 Task: Filter people by profile language Spanish.
Action: Mouse moved to (334, 69)
Screenshot: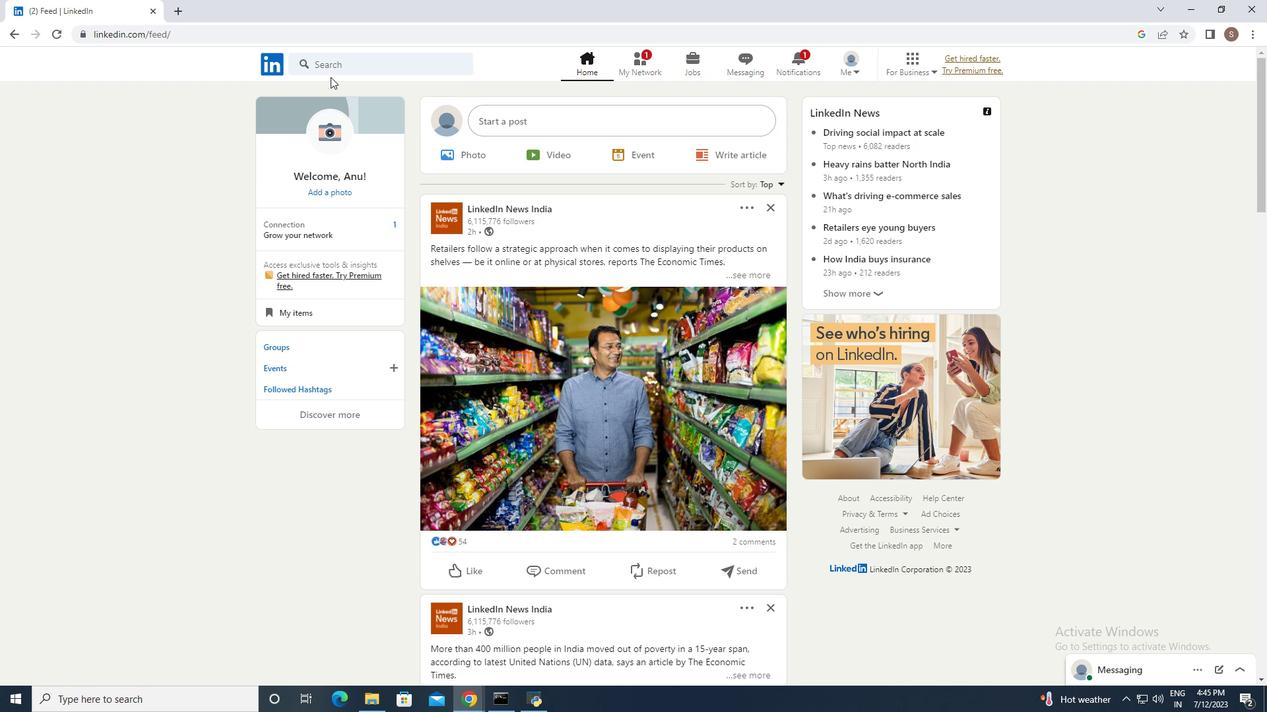 
Action: Mouse pressed left at (334, 69)
Screenshot: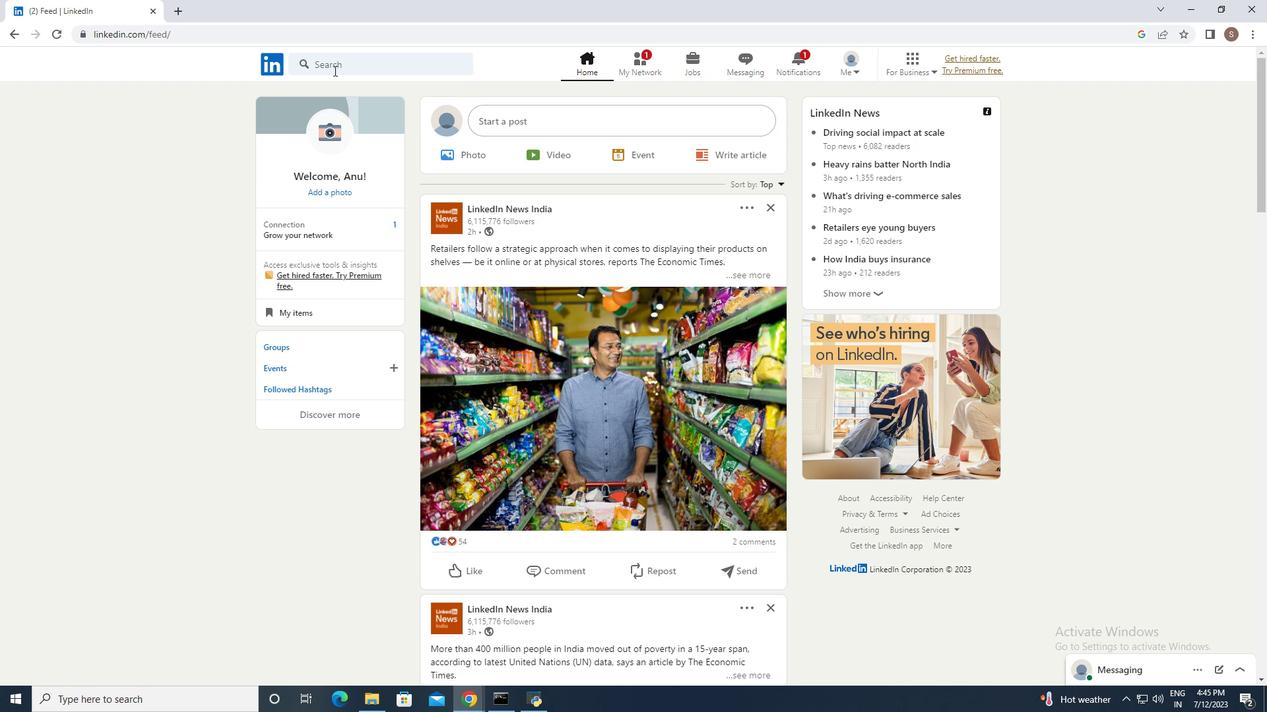 
Action: Mouse moved to (334, 180)
Screenshot: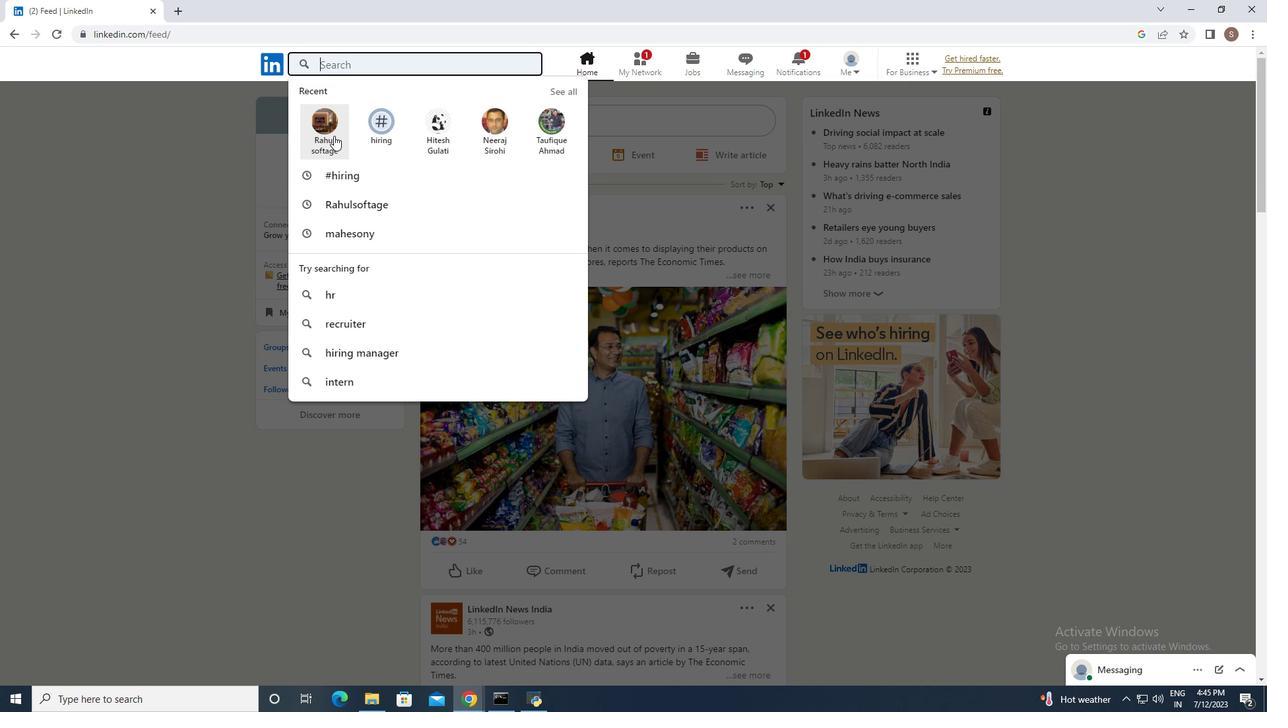 
Action: Mouse pressed left at (334, 180)
Screenshot: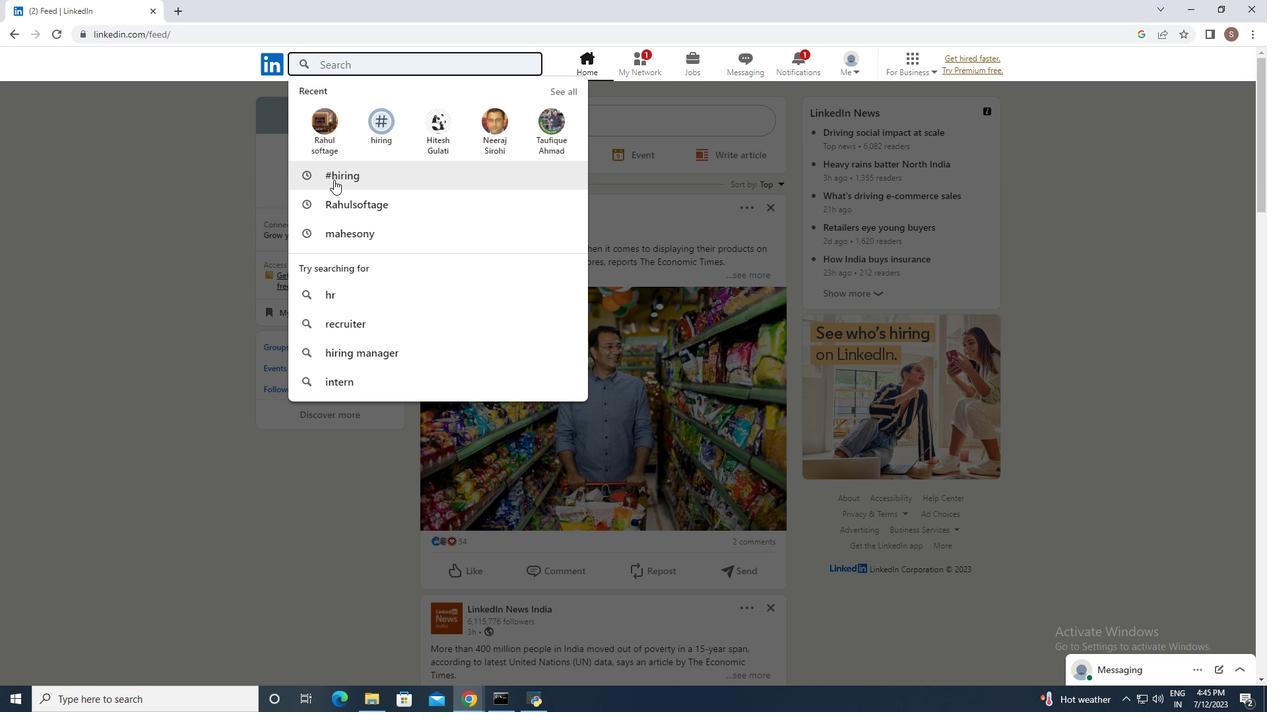 
Action: Mouse moved to (351, 97)
Screenshot: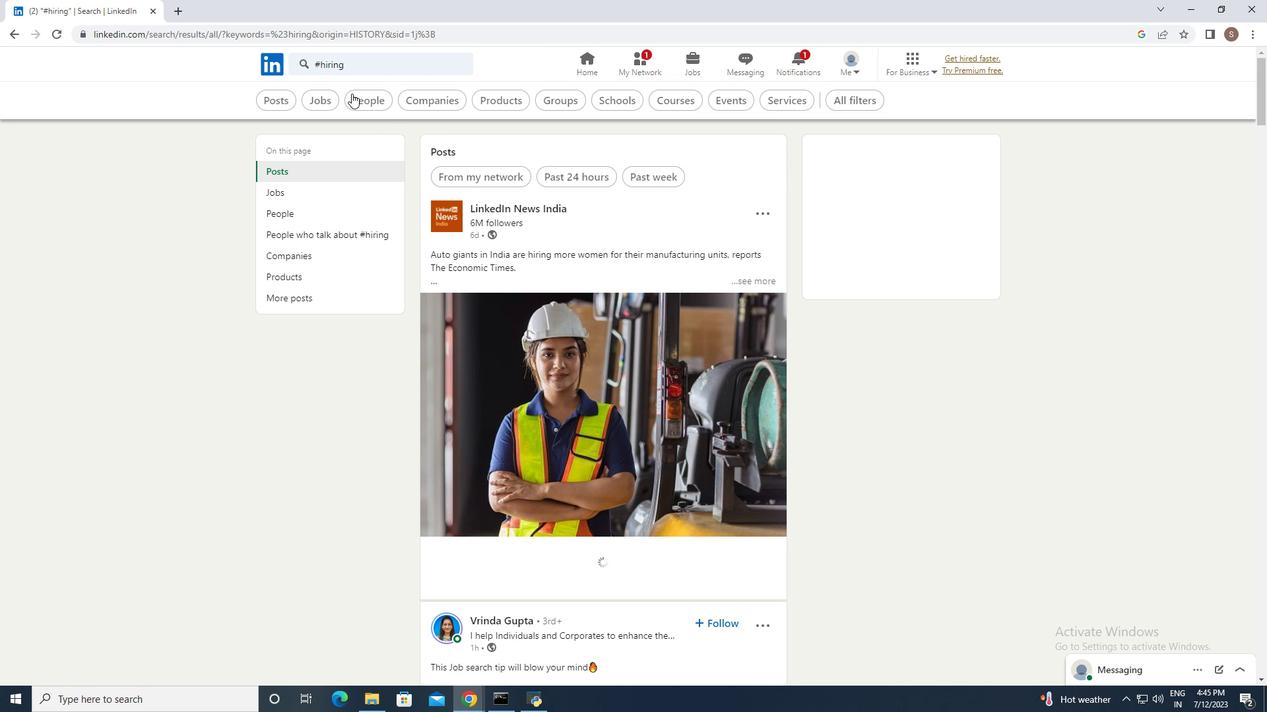 
Action: Mouse pressed left at (351, 97)
Screenshot: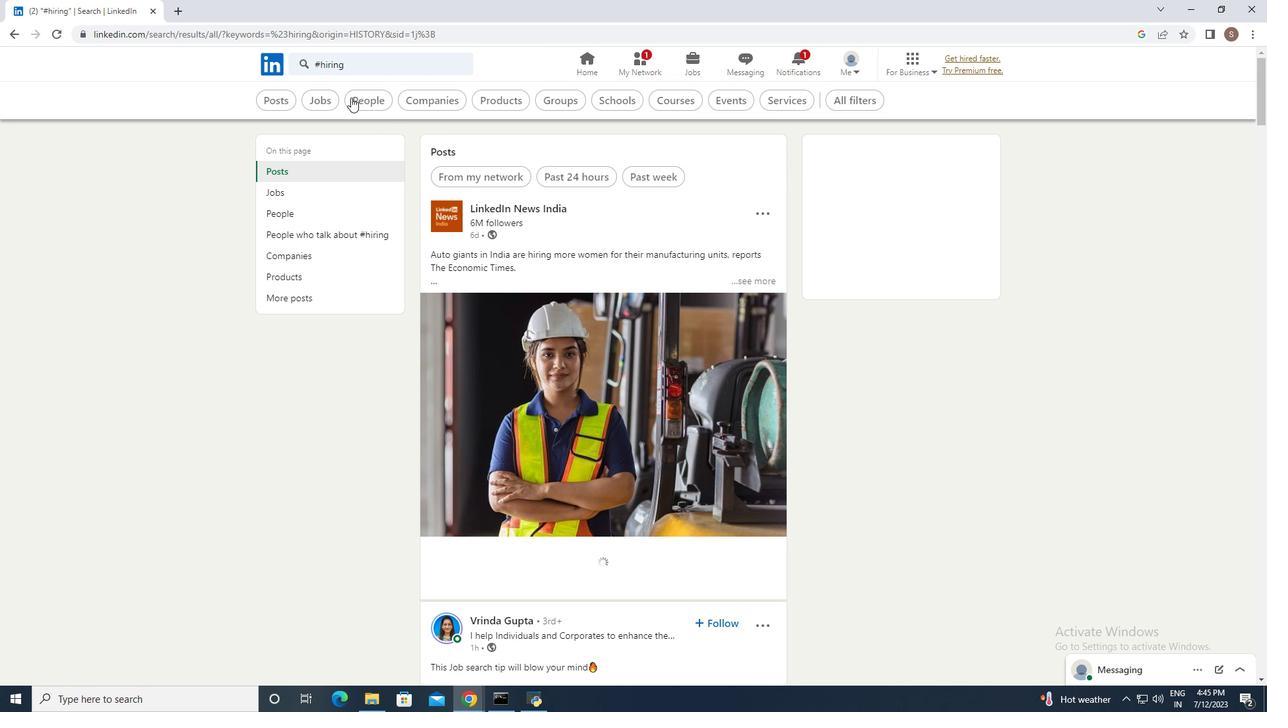 
Action: Mouse moved to (650, 98)
Screenshot: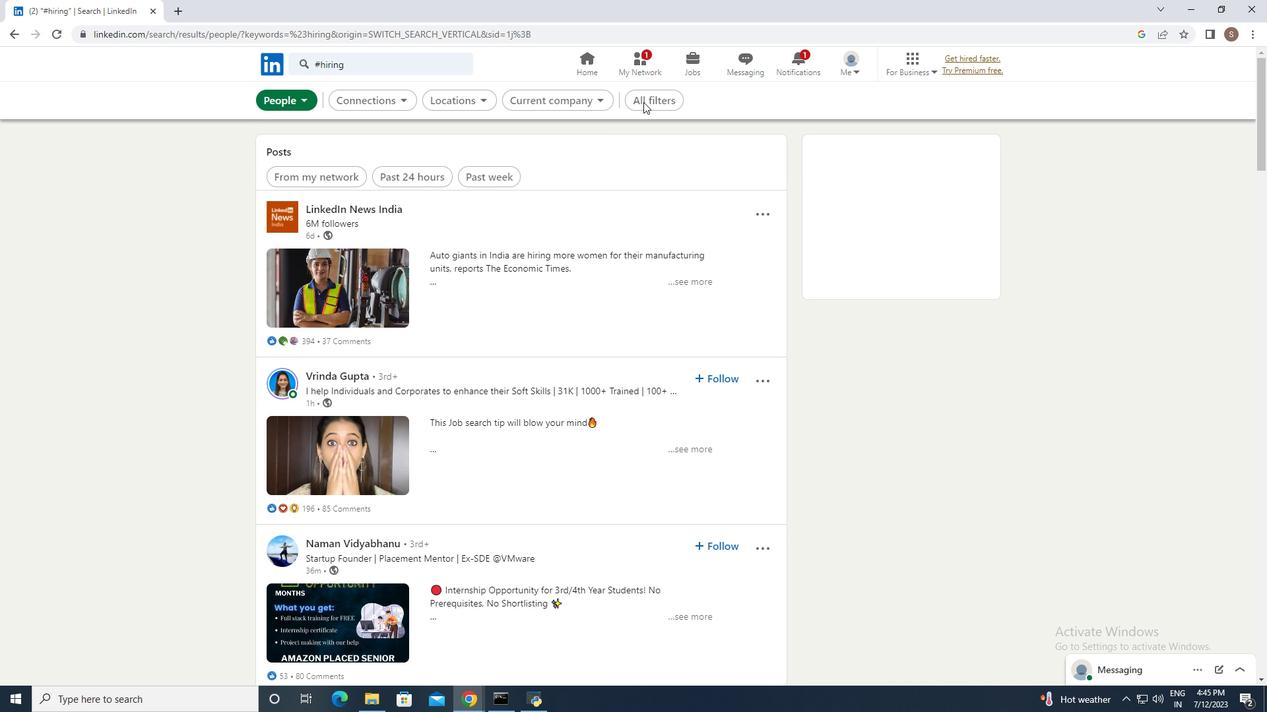 
Action: Mouse pressed left at (650, 98)
Screenshot: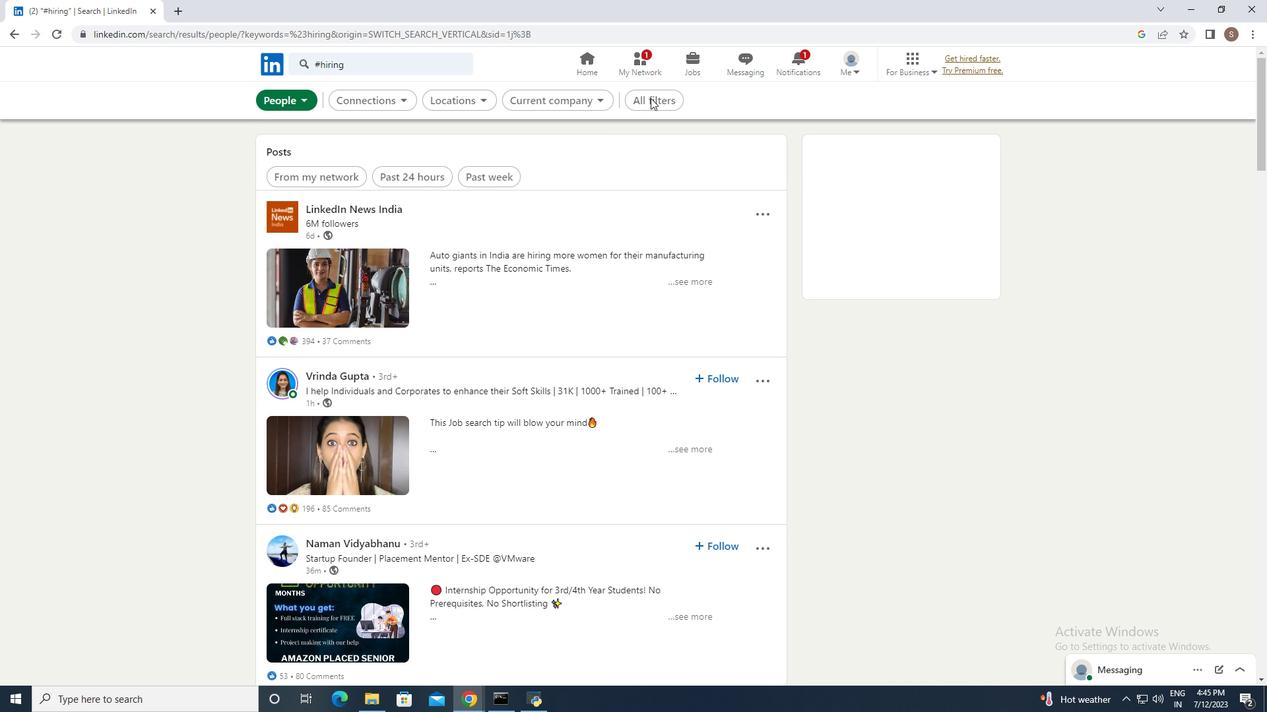 
Action: Mouse moved to (965, 406)
Screenshot: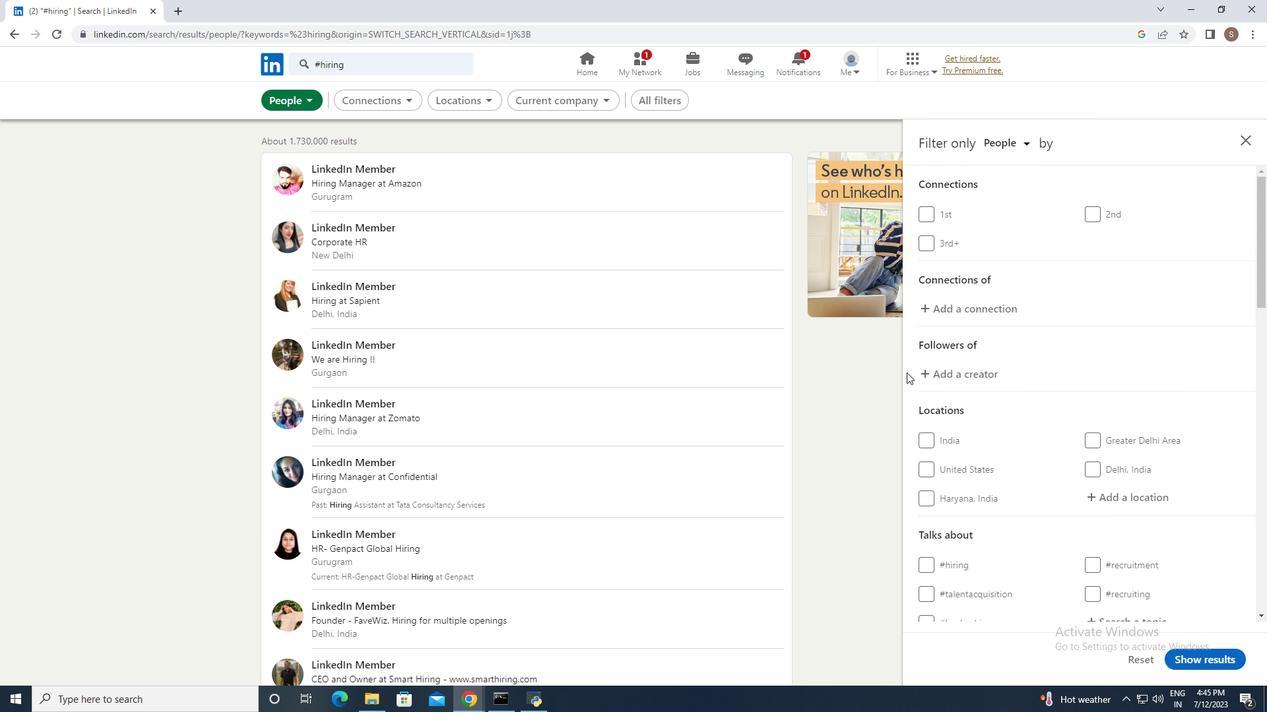 
Action: Mouse scrolled (965, 405) with delta (0, 0)
Screenshot: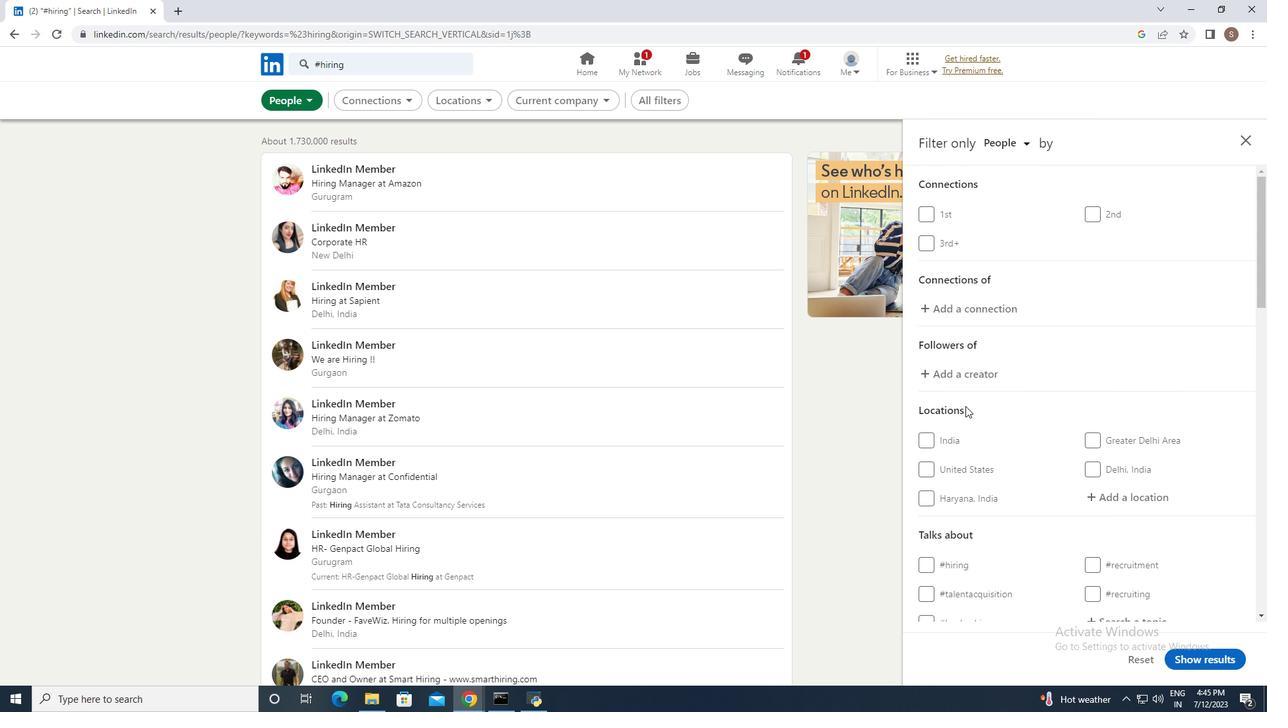 
Action: Mouse moved to (966, 407)
Screenshot: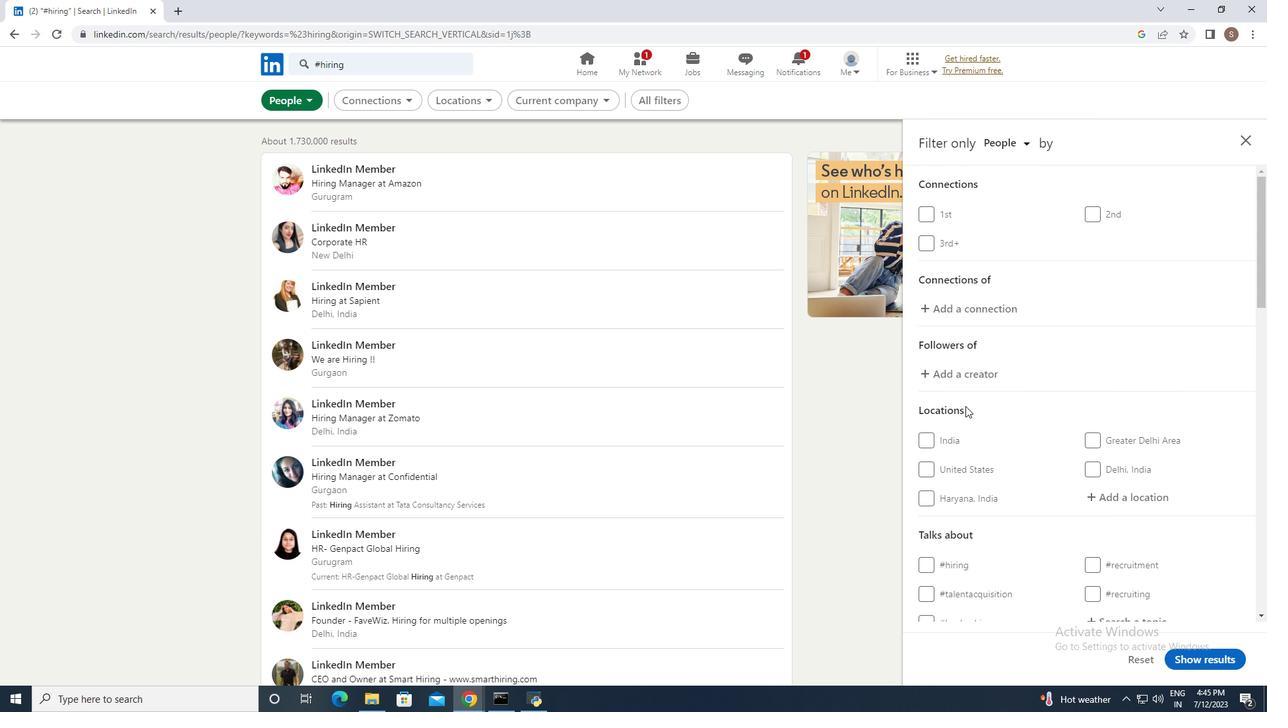 
Action: Mouse scrolled (966, 406) with delta (0, 0)
Screenshot: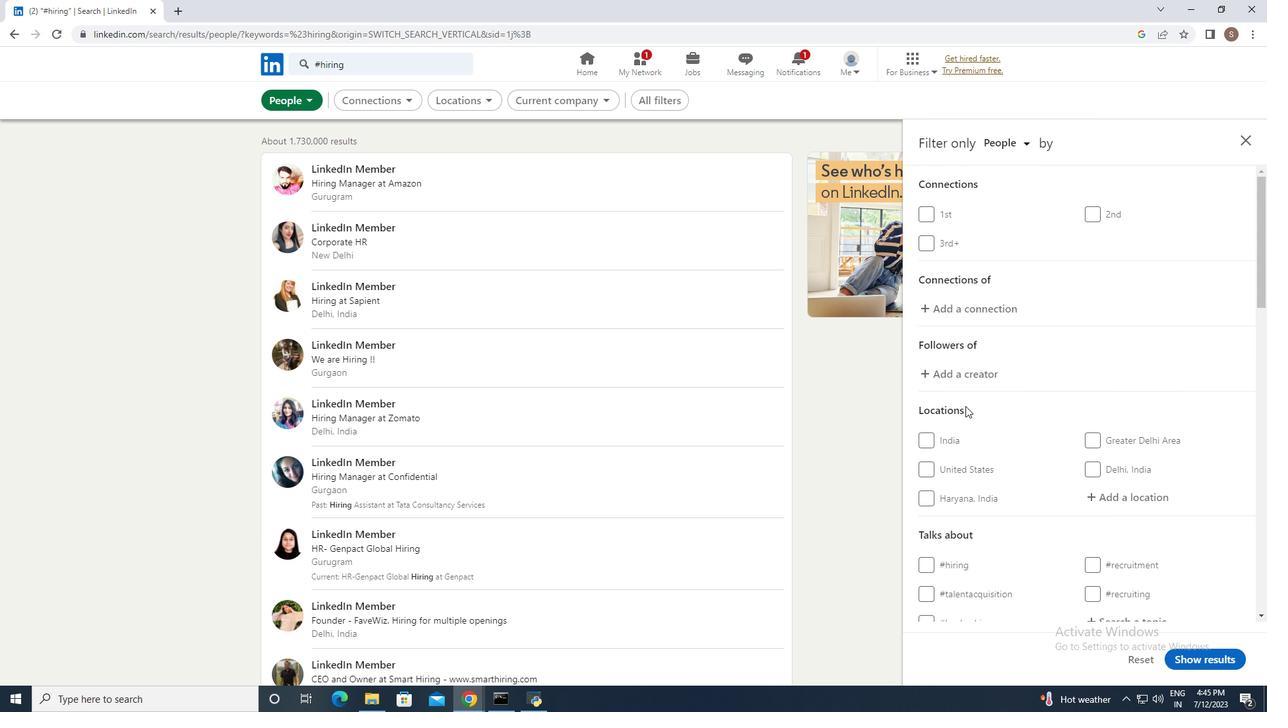 
Action: Mouse moved to (967, 407)
Screenshot: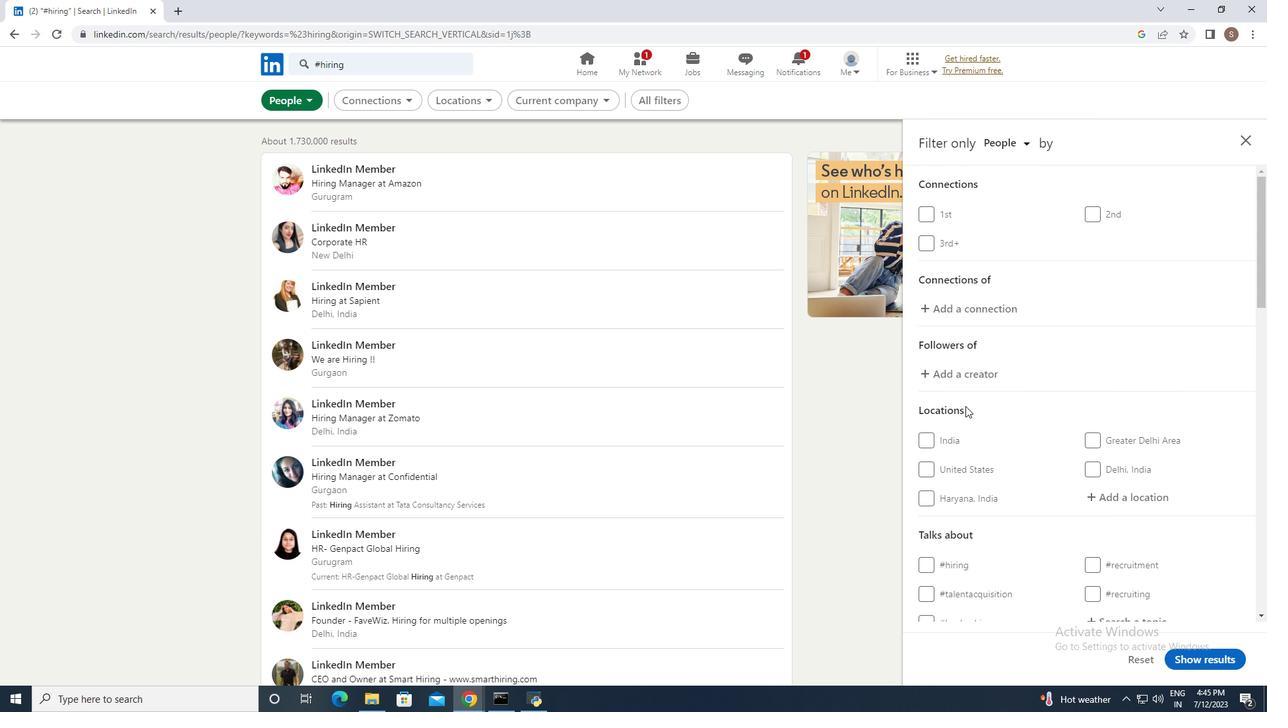 
Action: Mouse scrolled (967, 406) with delta (0, 0)
Screenshot: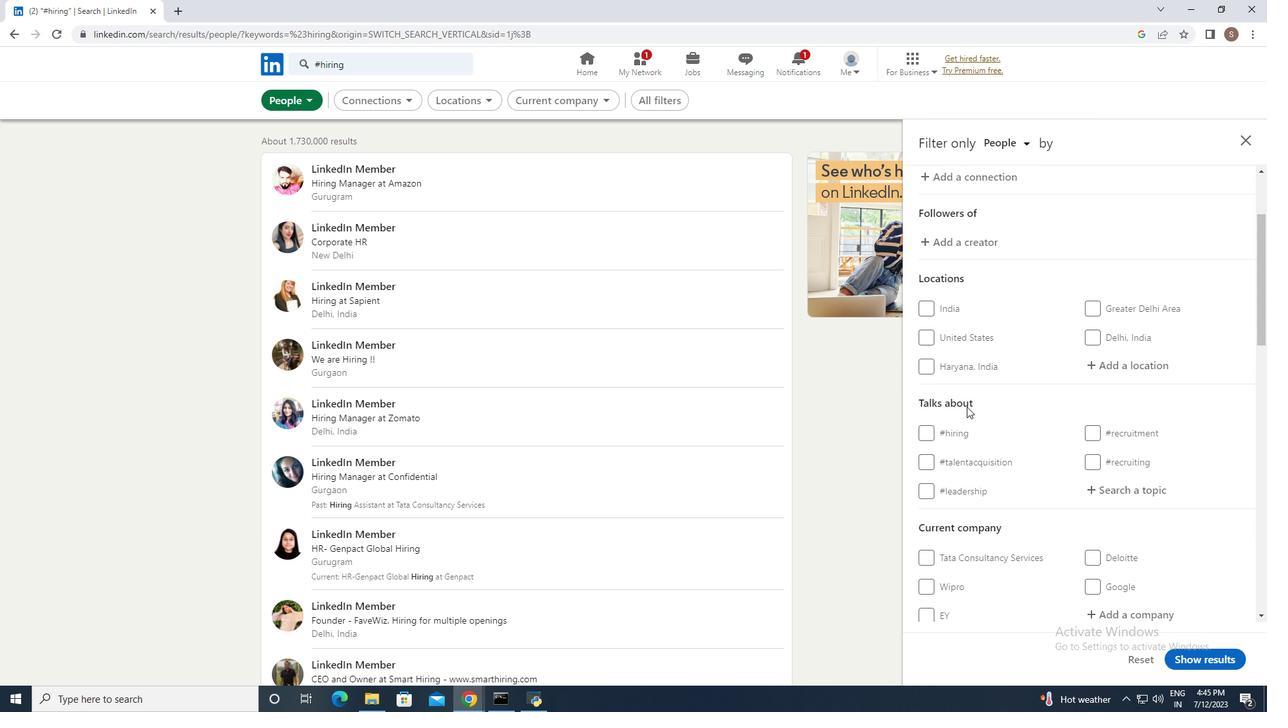 
Action: Mouse scrolled (967, 406) with delta (0, 0)
Screenshot: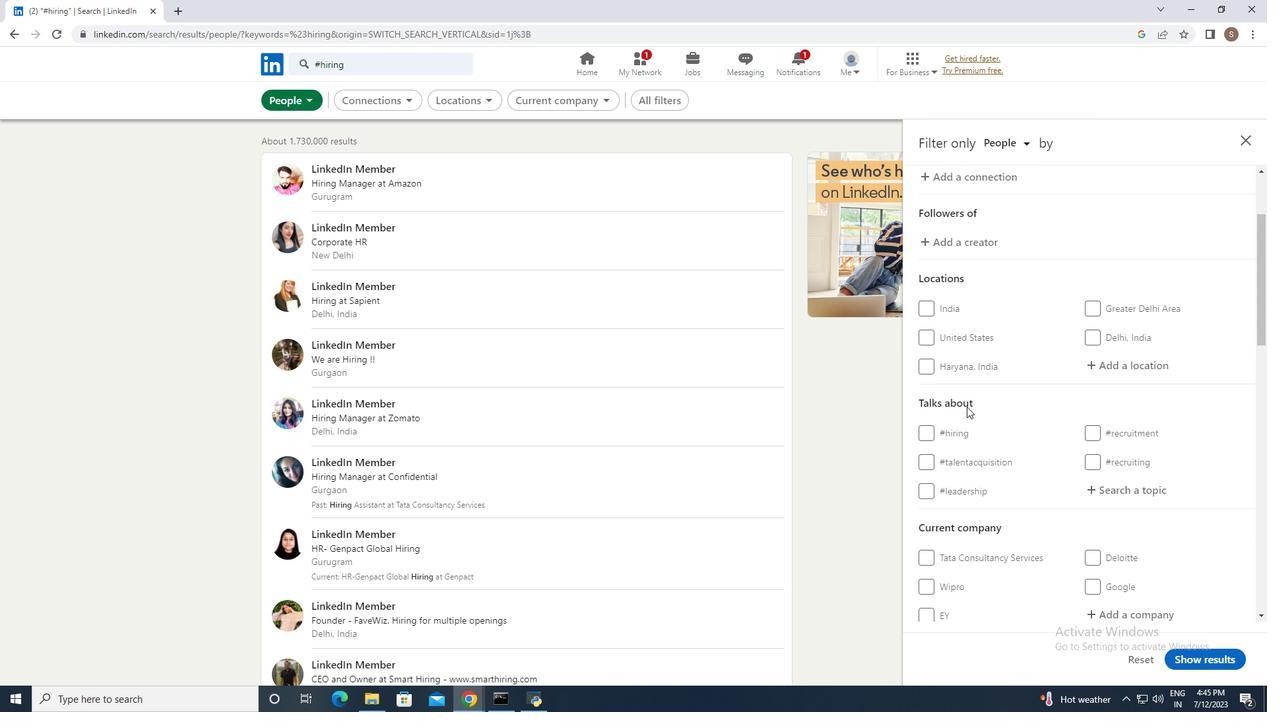 
Action: Mouse scrolled (967, 406) with delta (0, 0)
Screenshot: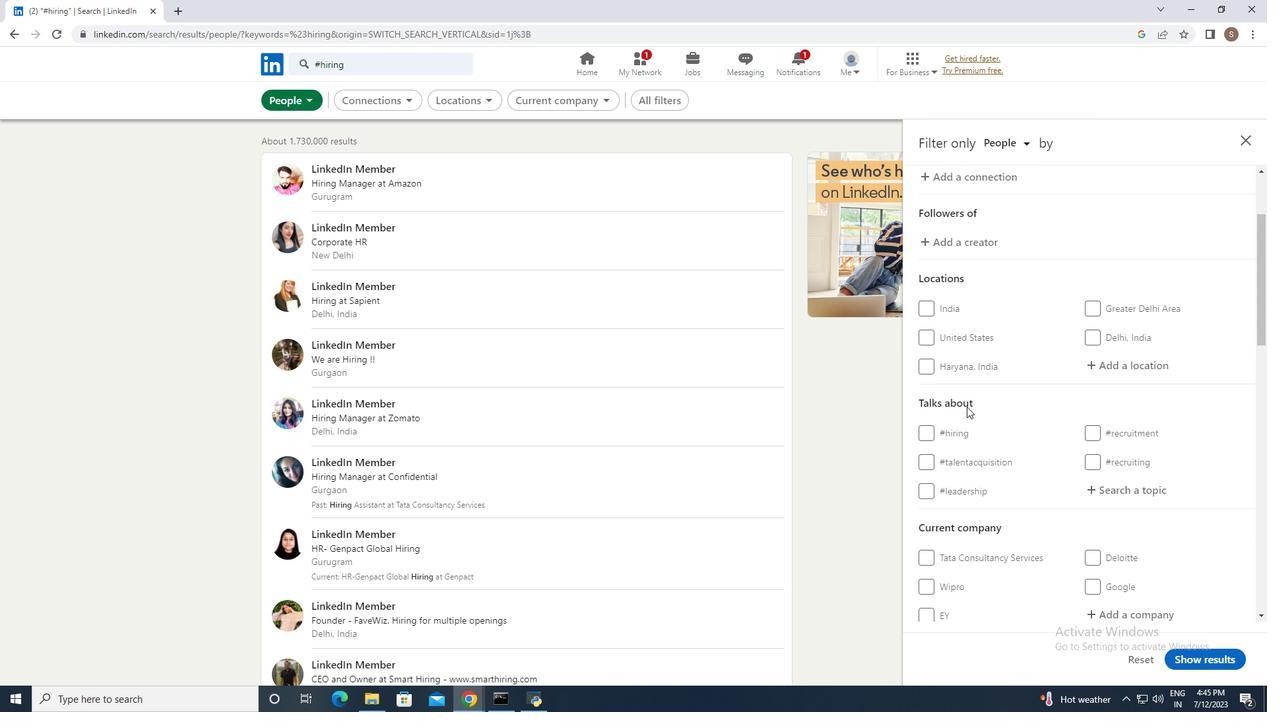 
Action: Mouse scrolled (967, 406) with delta (0, 0)
Screenshot: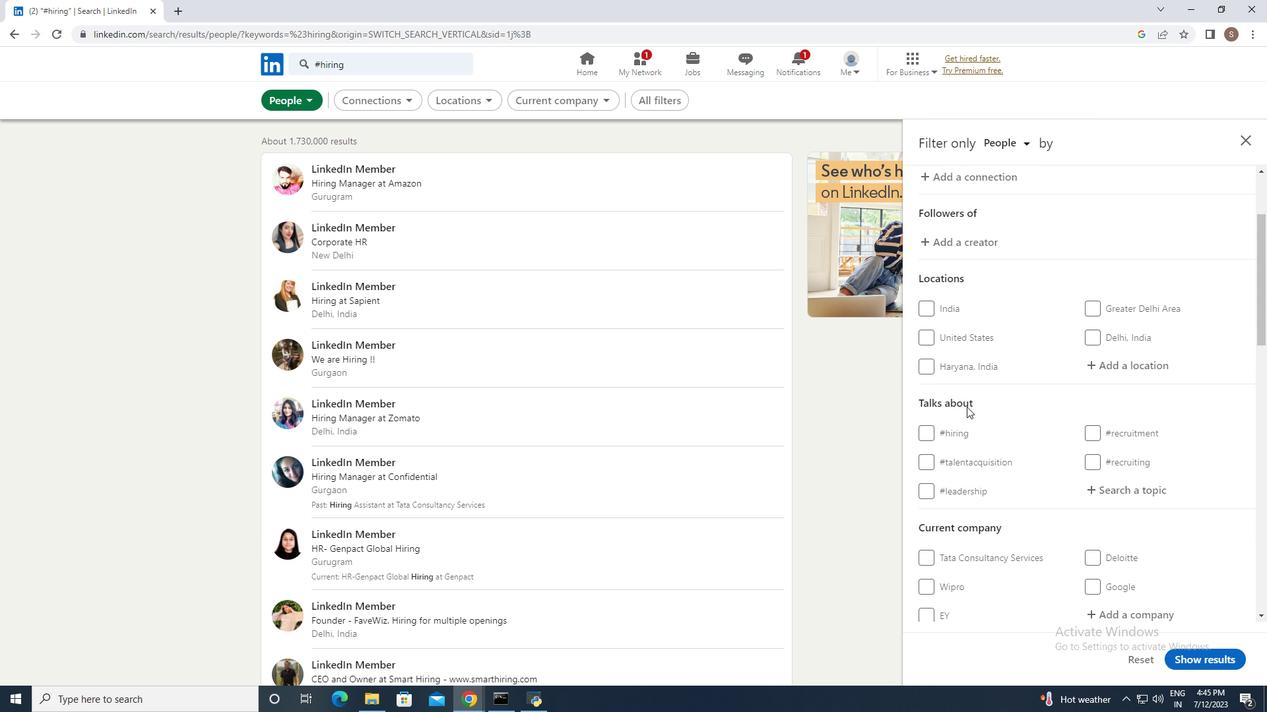 
Action: Mouse scrolled (967, 406) with delta (0, 0)
Screenshot: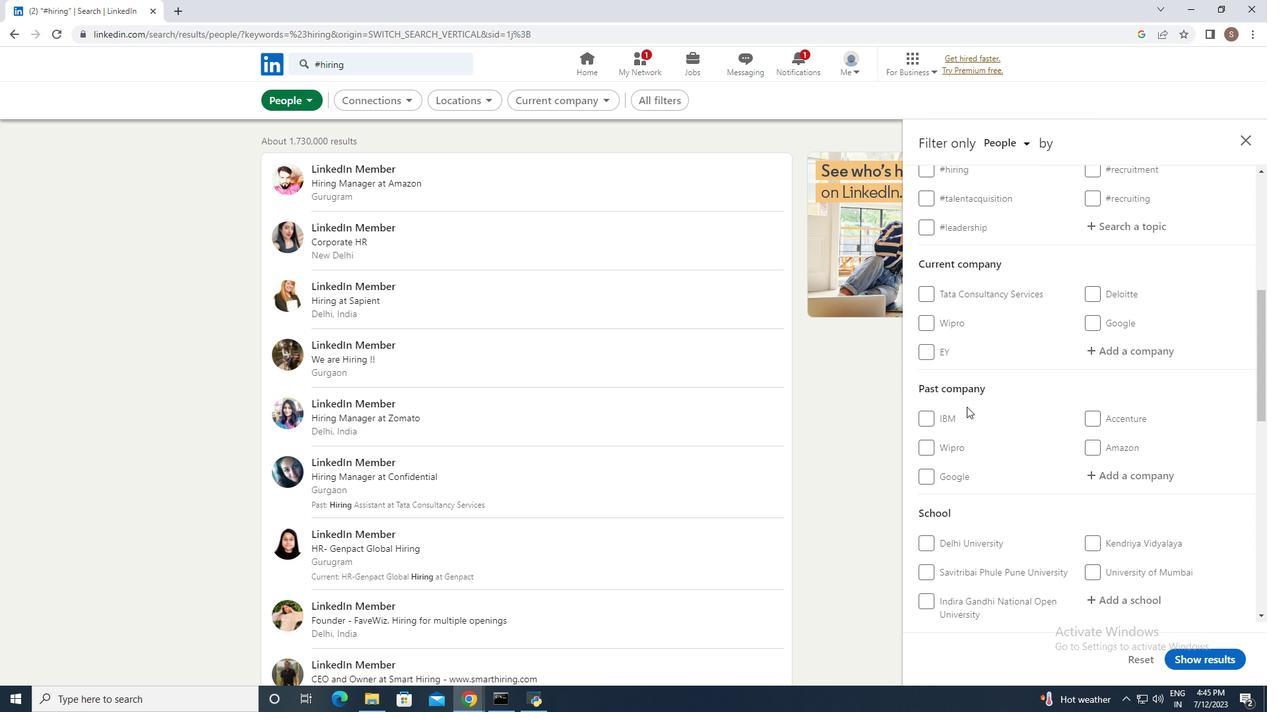 
Action: Mouse scrolled (967, 406) with delta (0, 0)
Screenshot: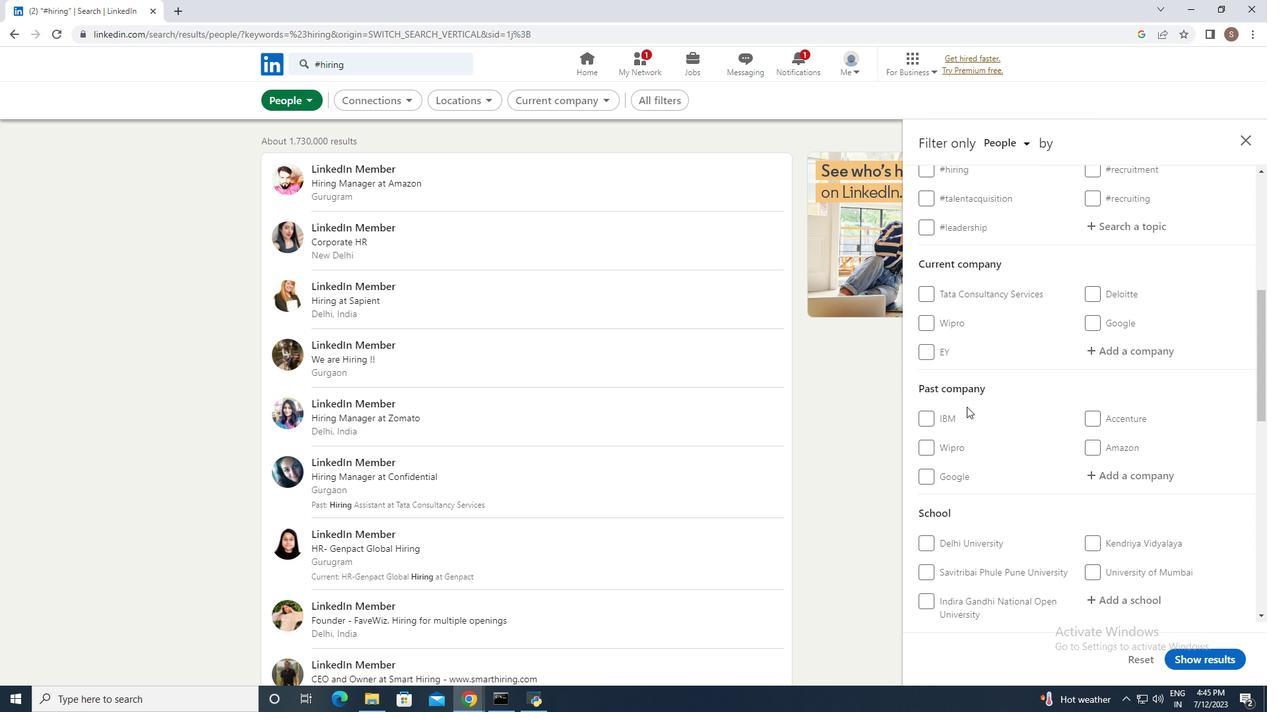 
Action: Mouse scrolled (967, 406) with delta (0, 0)
Screenshot: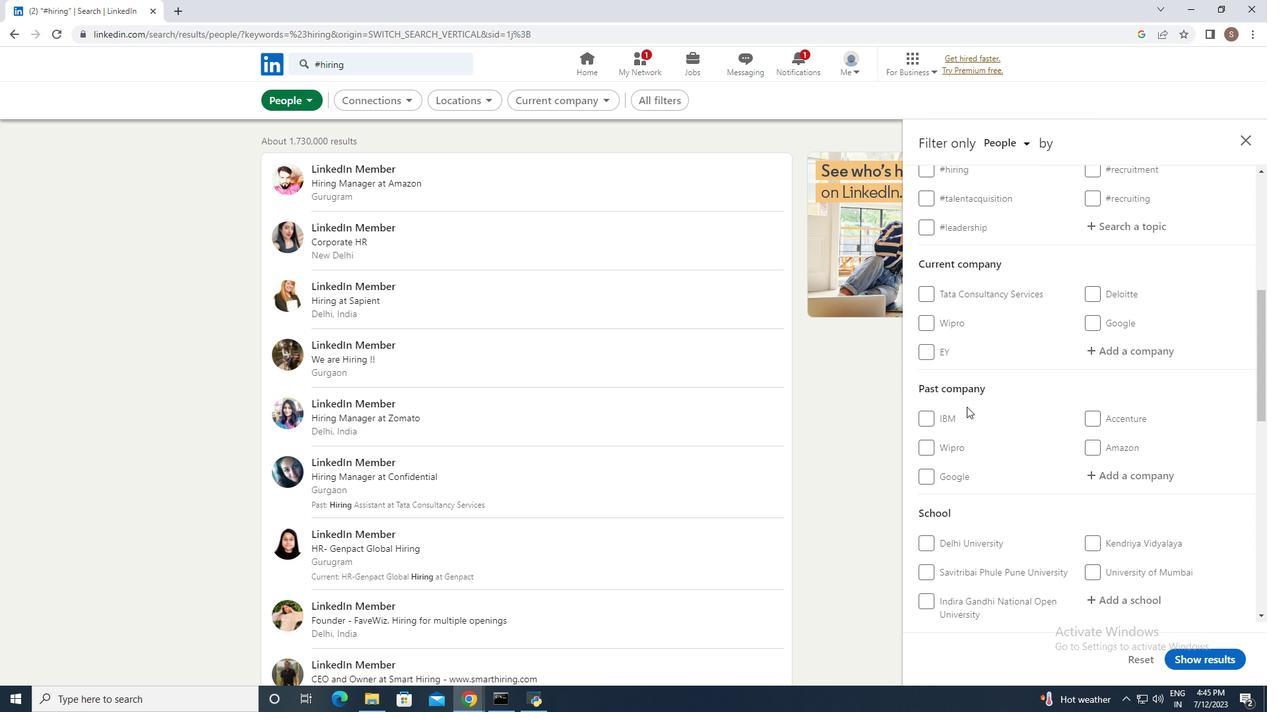 
Action: Mouse scrolled (967, 406) with delta (0, 0)
Screenshot: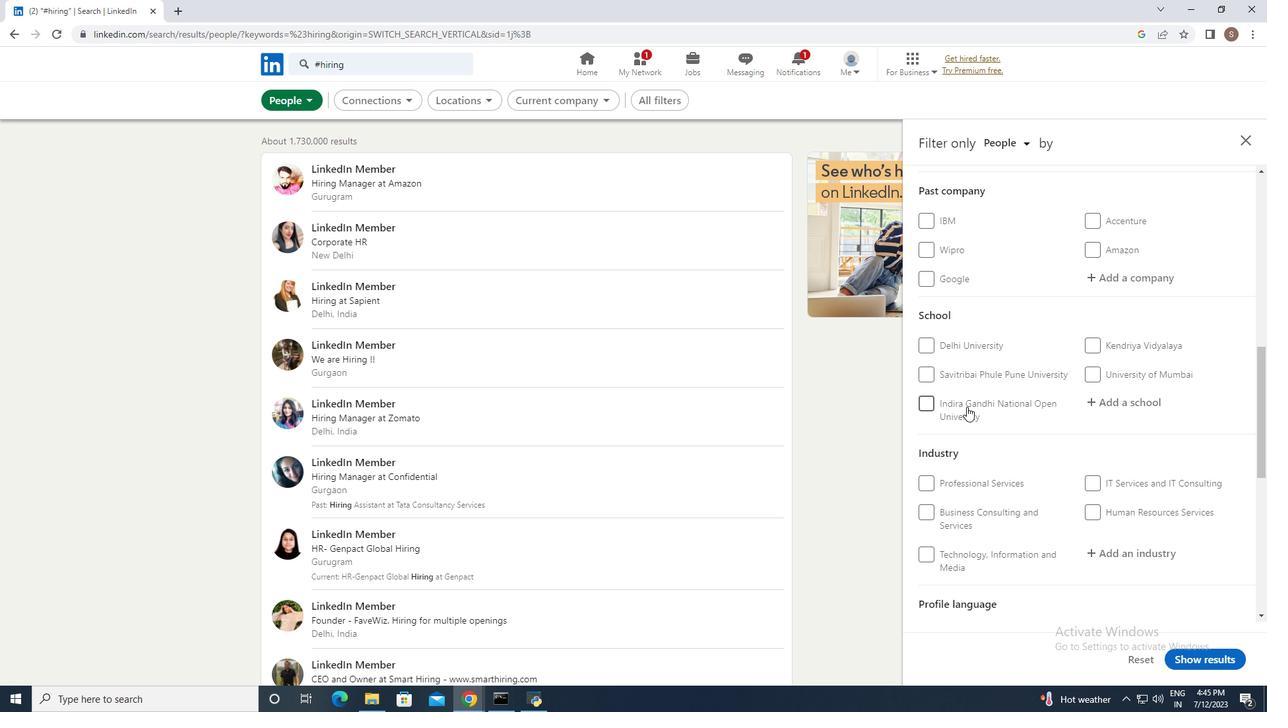 
Action: Mouse scrolled (967, 406) with delta (0, 0)
Screenshot: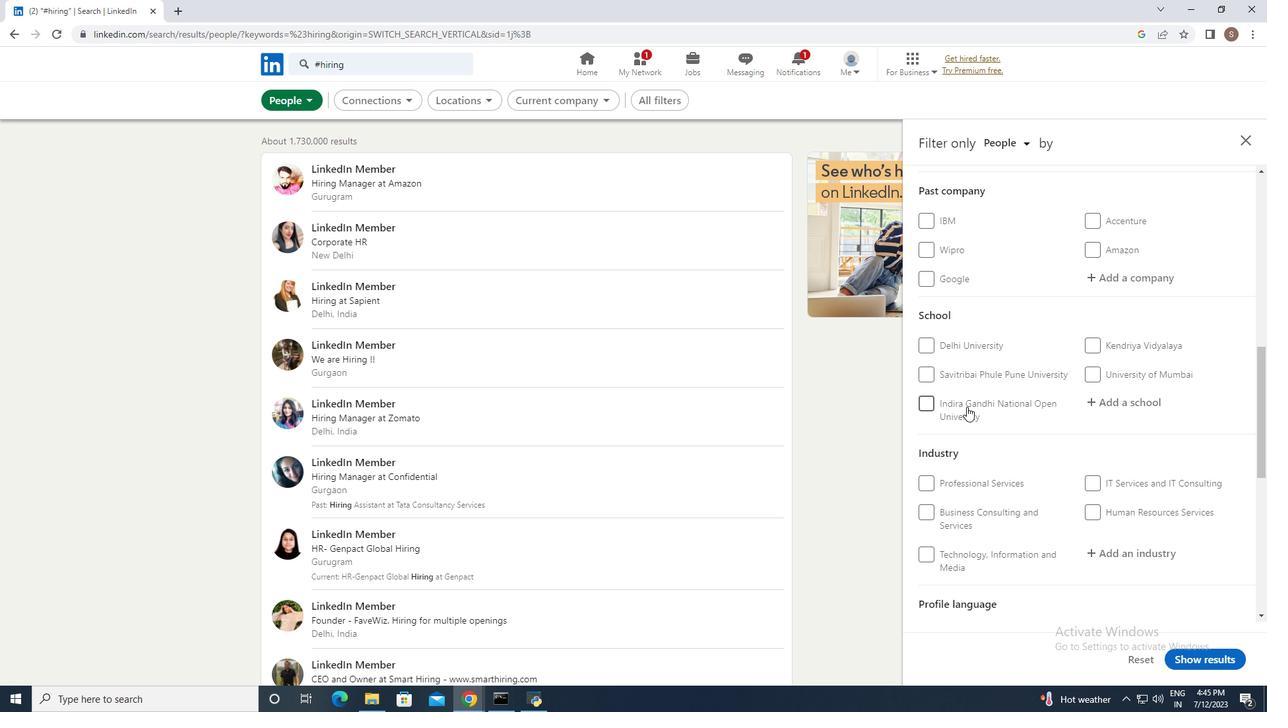 
Action: Mouse scrolled (967, 406) with delta (0, 0)
Screenshot: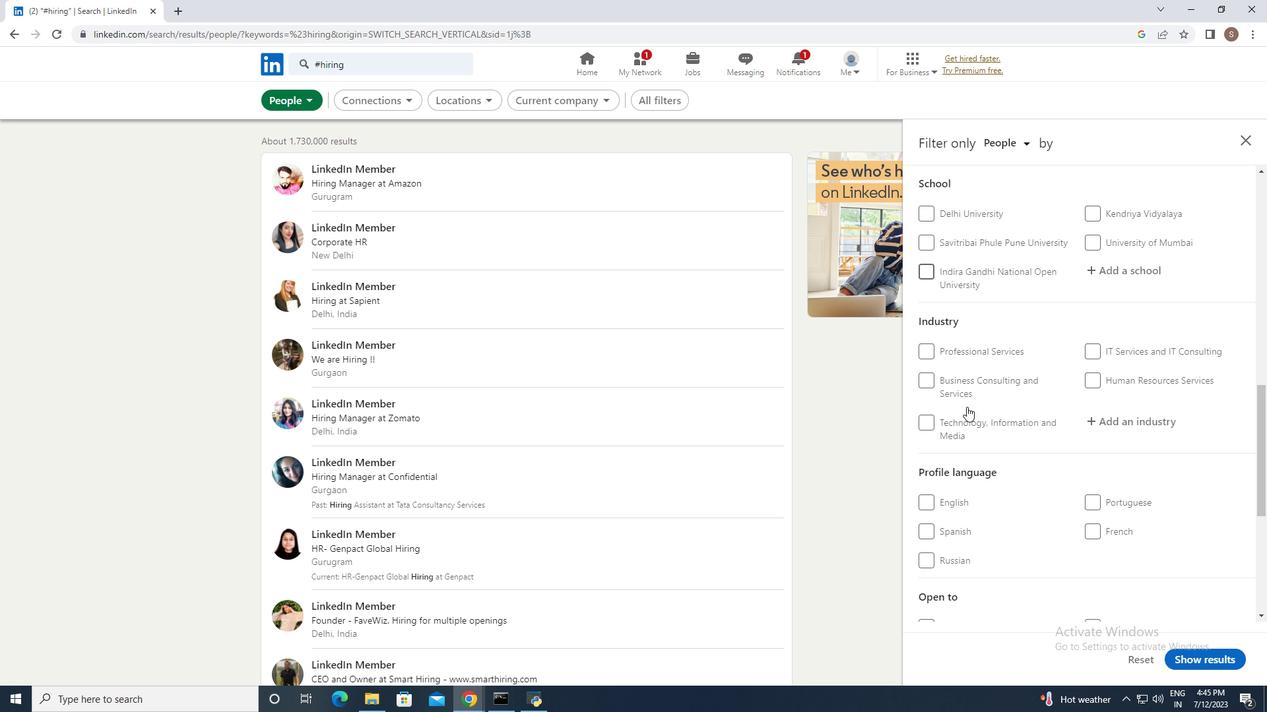 
Action: Mouse moved to (930, 464)
Screenshot: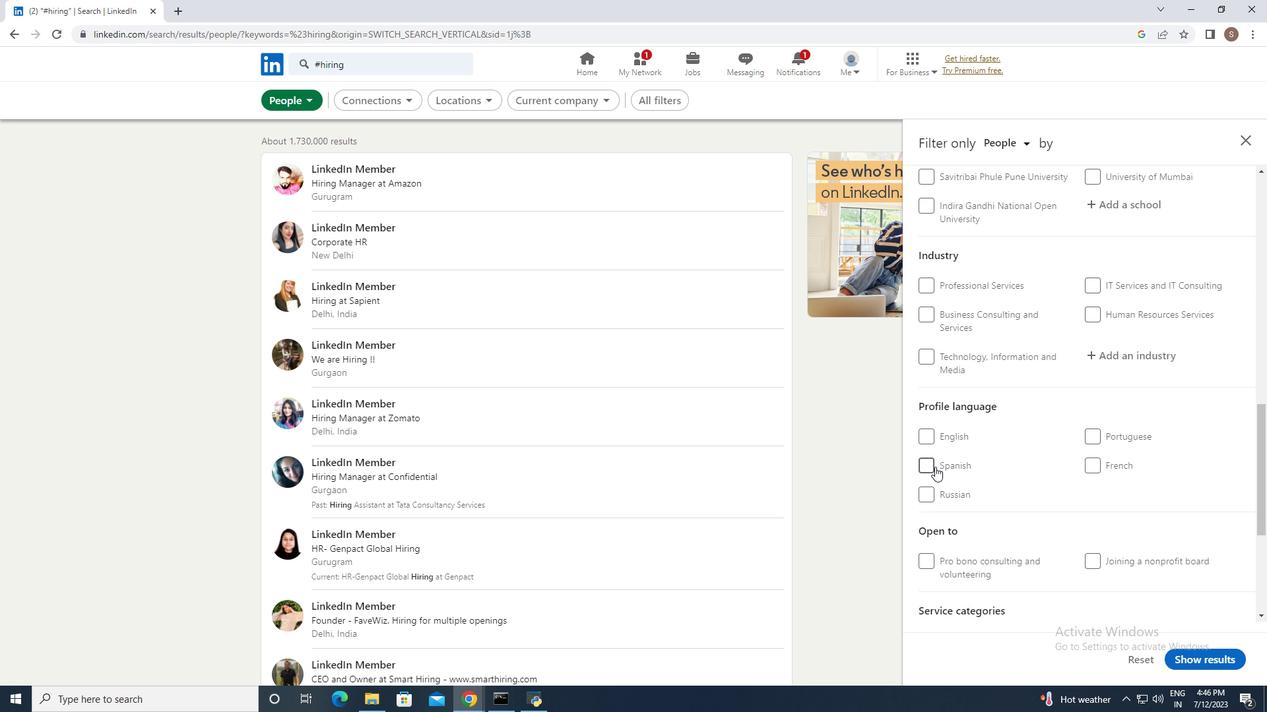 
Action: Mouse pressed left at (930, 464)
Screenshot: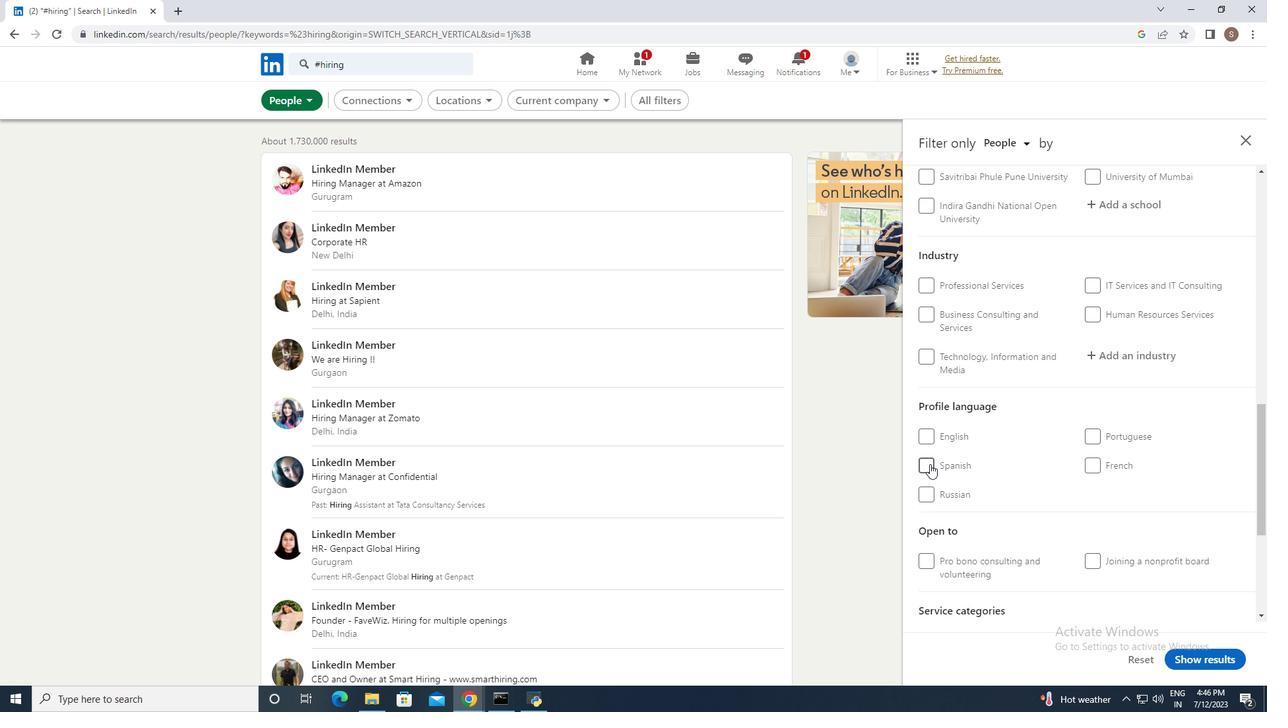 
Action: Mouse moved to (1214, 657)
Screenshot: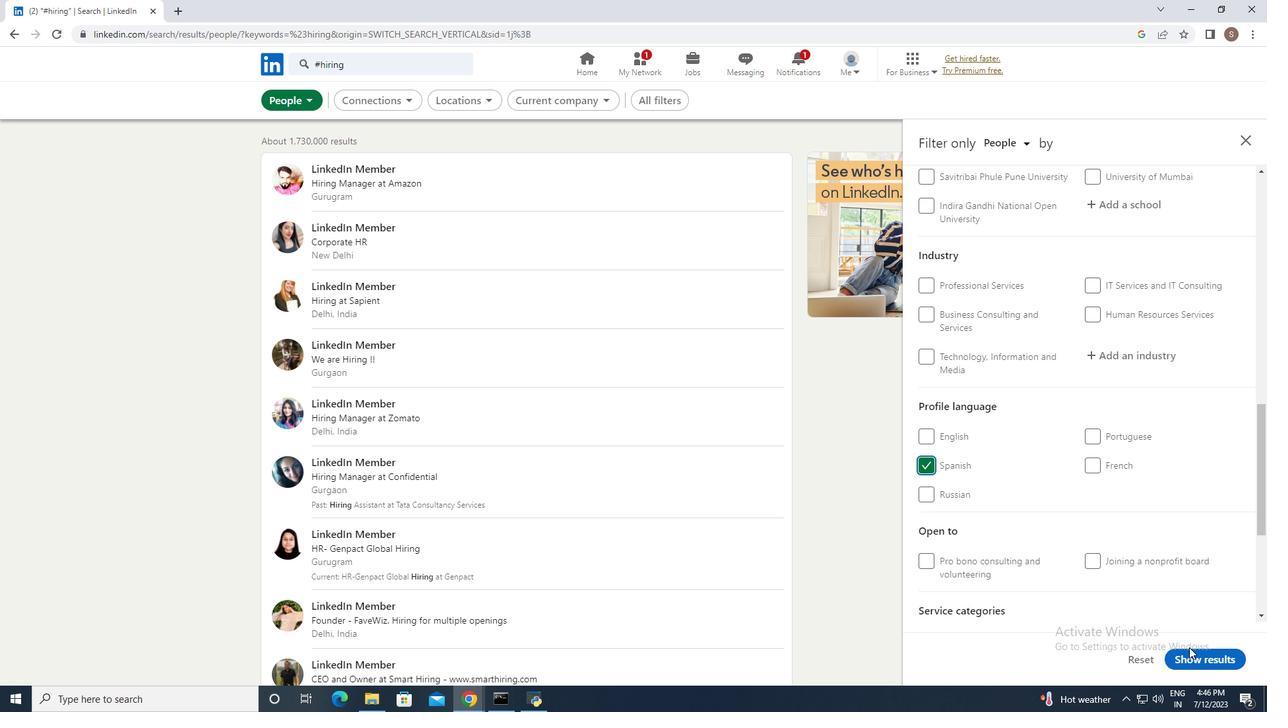 
Action: Mouse pressed left at (1214, 657)
Screenshot: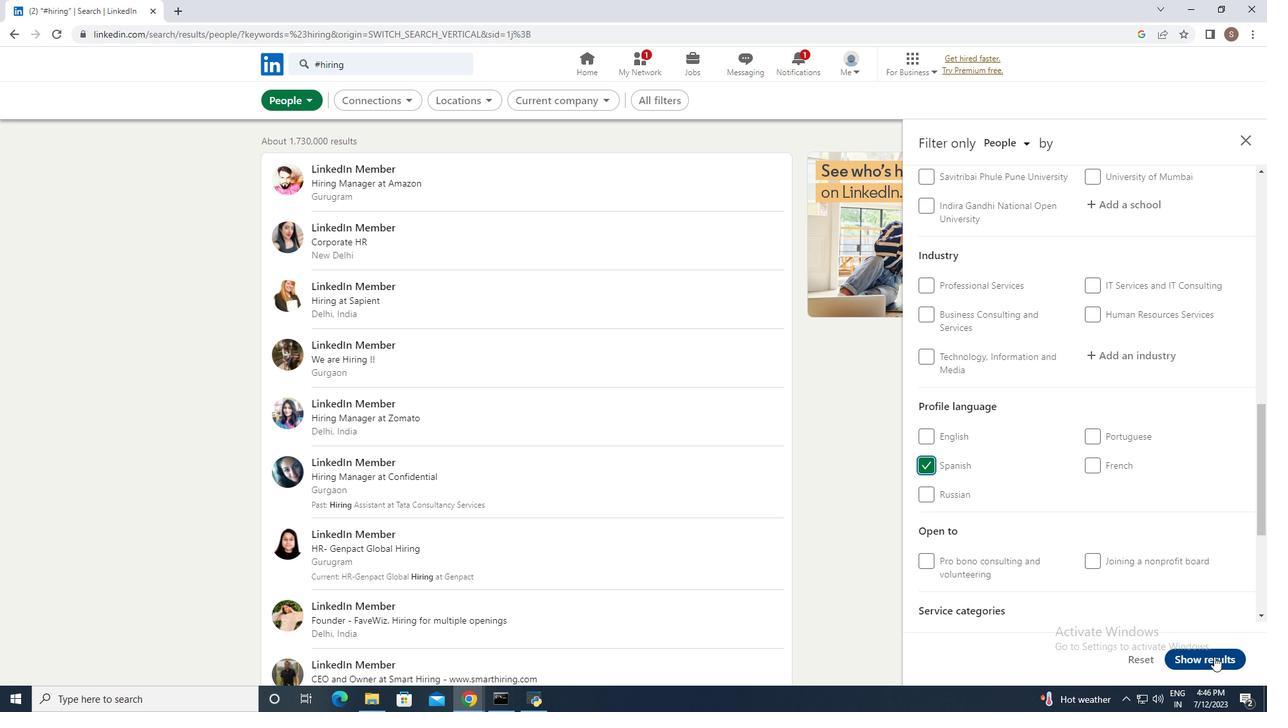 
Action: Mouse moved to (1215, 657)
Screenshot: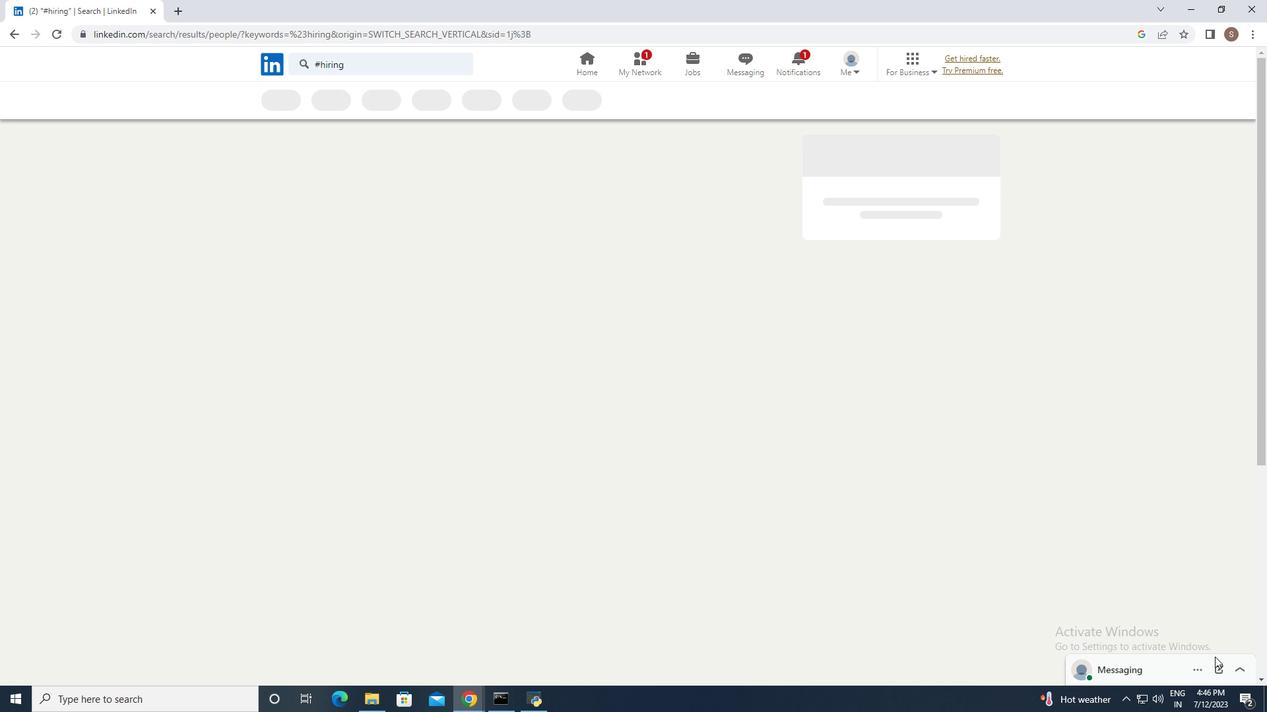 
